 Task: Send an email with the signature Cole Ward with the subject 'Request for a trial' and the message 'Please let me know if there are any updates on this issue.' from softage.1@softage.net to softage.3@softage.net,  softage.1@softage.net and softage.4@softage.net with CC to softage.5@softage.net with an attached document Case_study.pdf
Action: Key pressed n
Screenshot: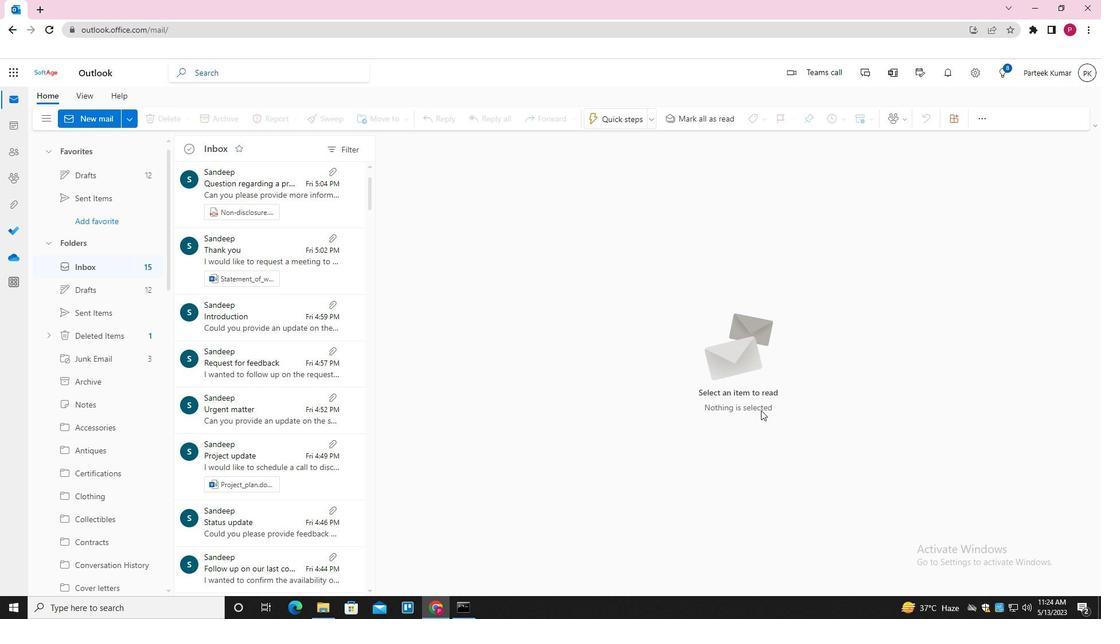 
Action: Mouse moved to (769, 121)
Screenshot: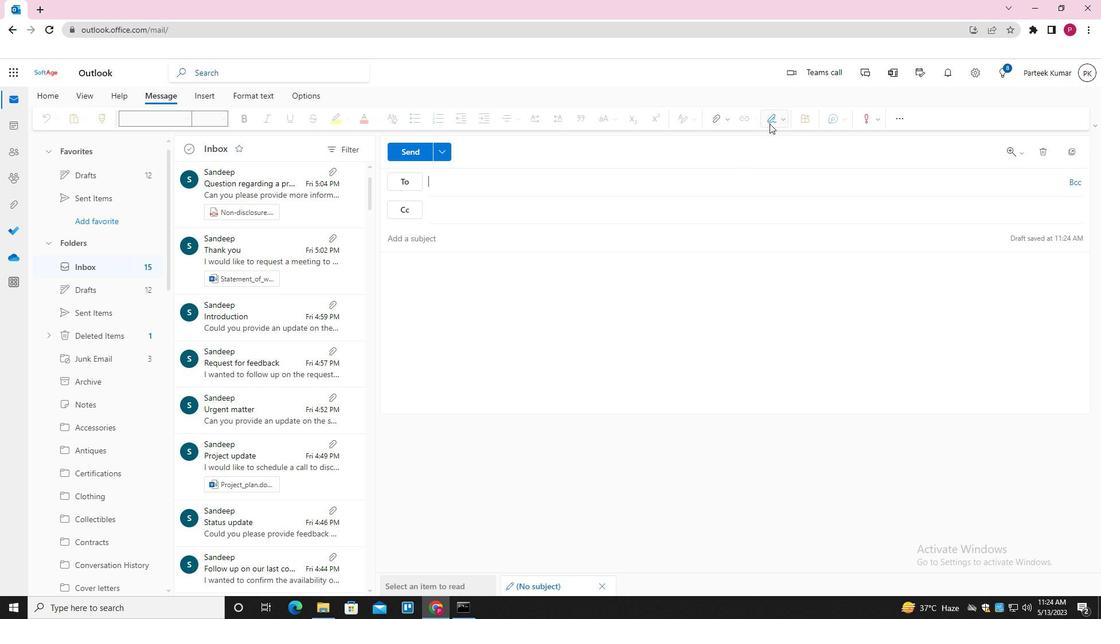 
Action: Mouse pressed left at (769, 121)
Screenshot: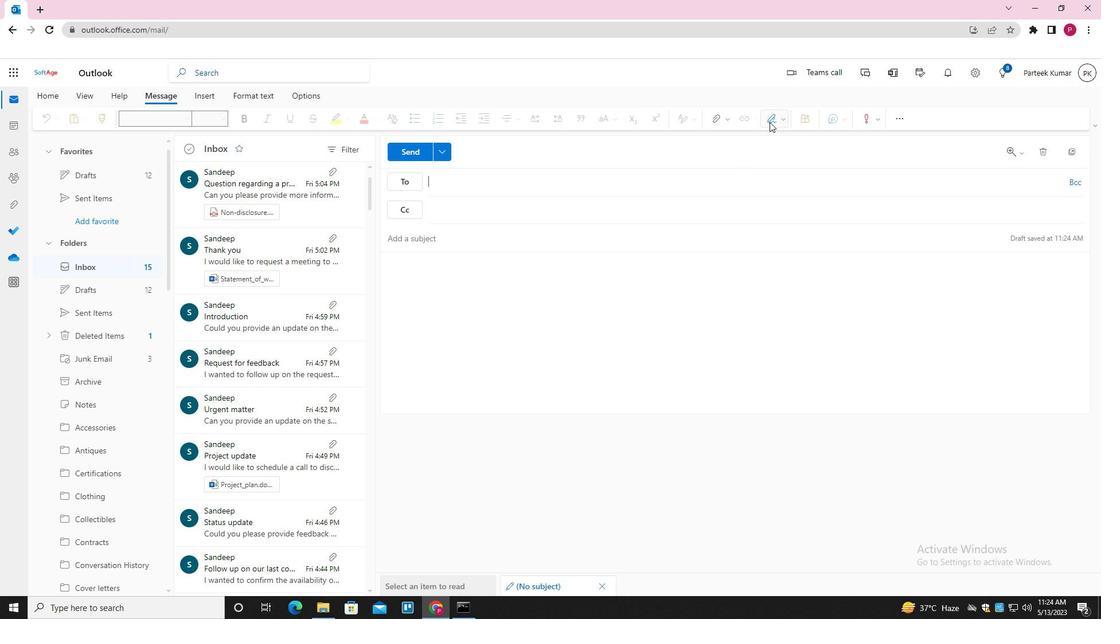 
Action: Mouse moved to (757, 166)
Screenshot: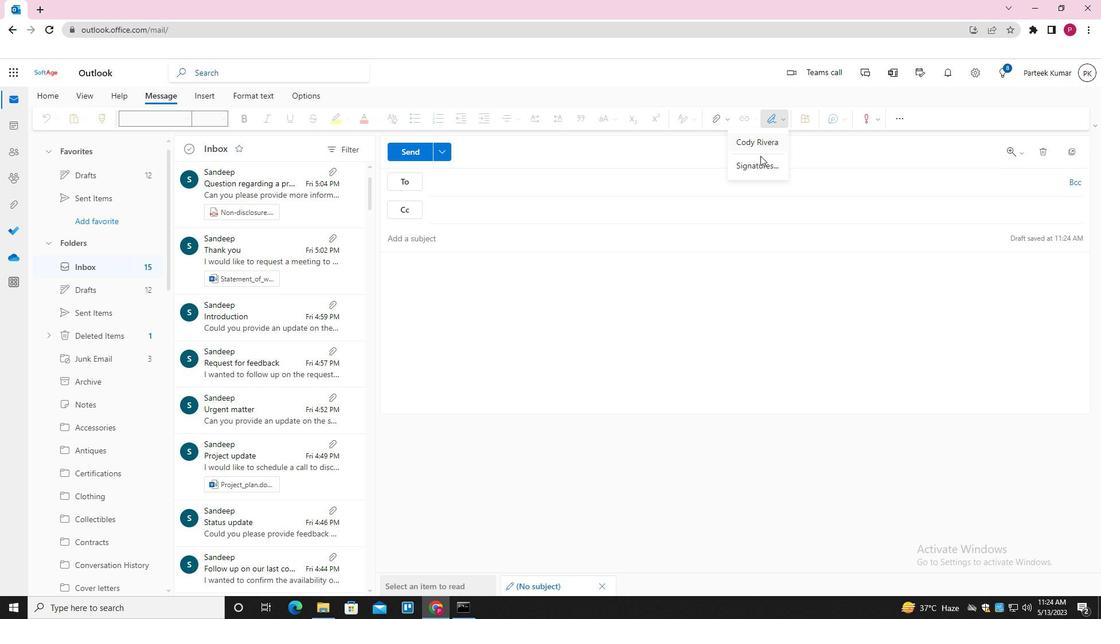 
Action: Mouse pressed left at (757, 166)
Screenshot: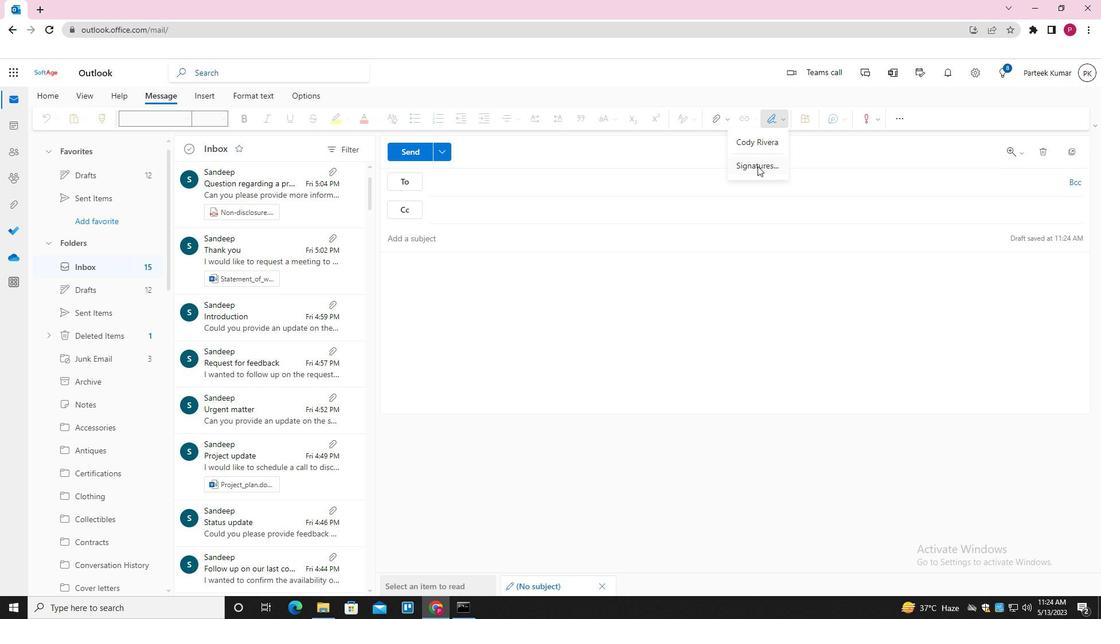 
Action: Mouse moved to (777, 211)
Screenshot: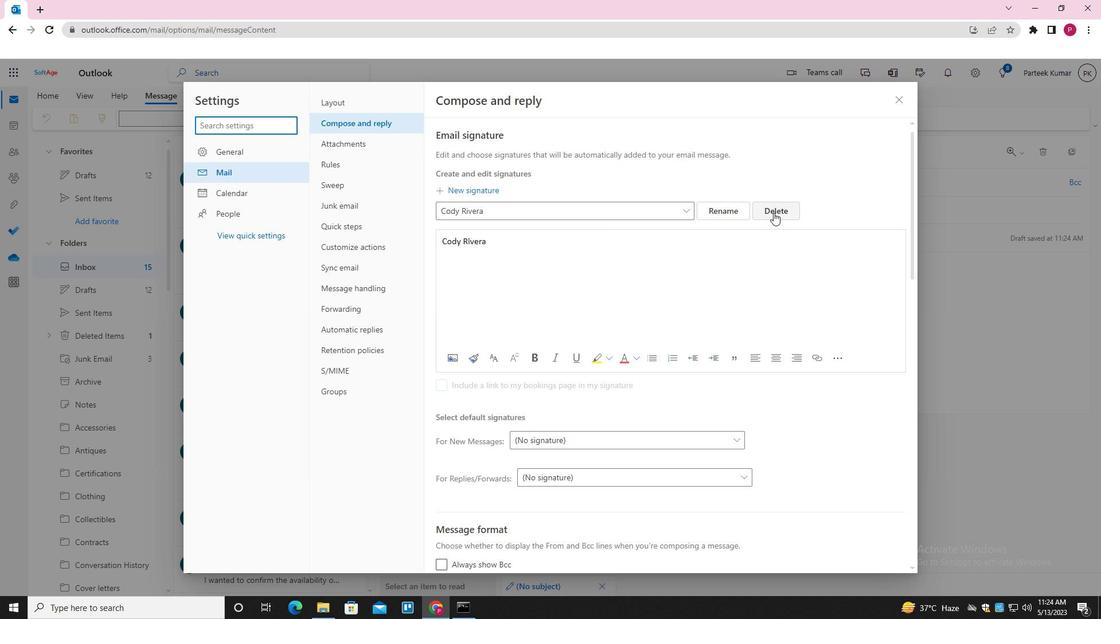 
Action: Mouse pressed left at (777, 211)
Screenshot: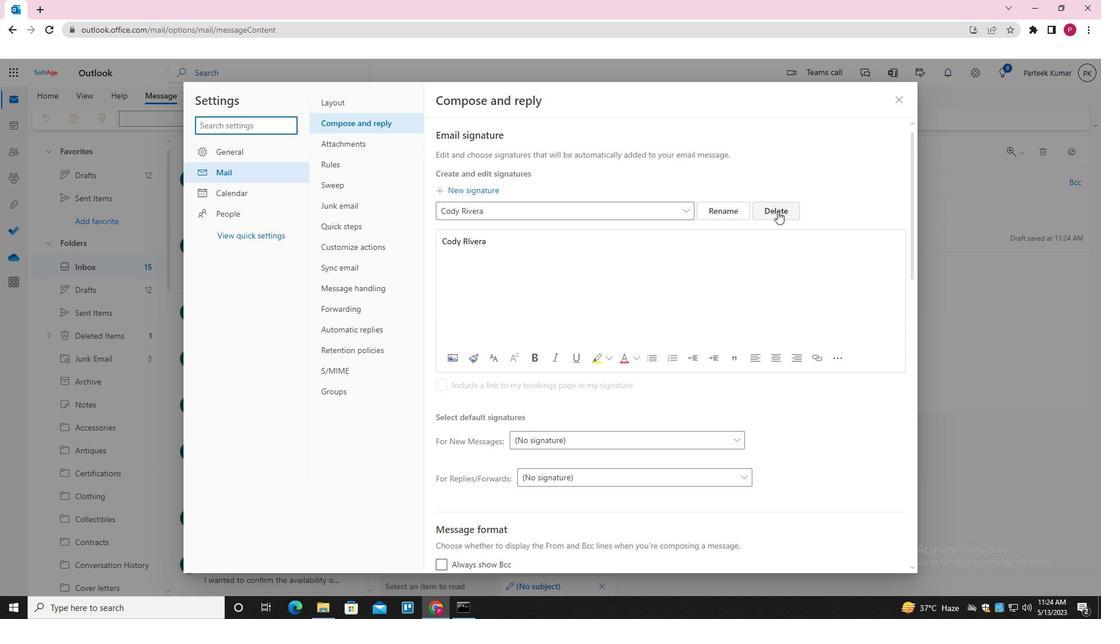 
Action: Mouse moved to (609, 214)
Screenshot: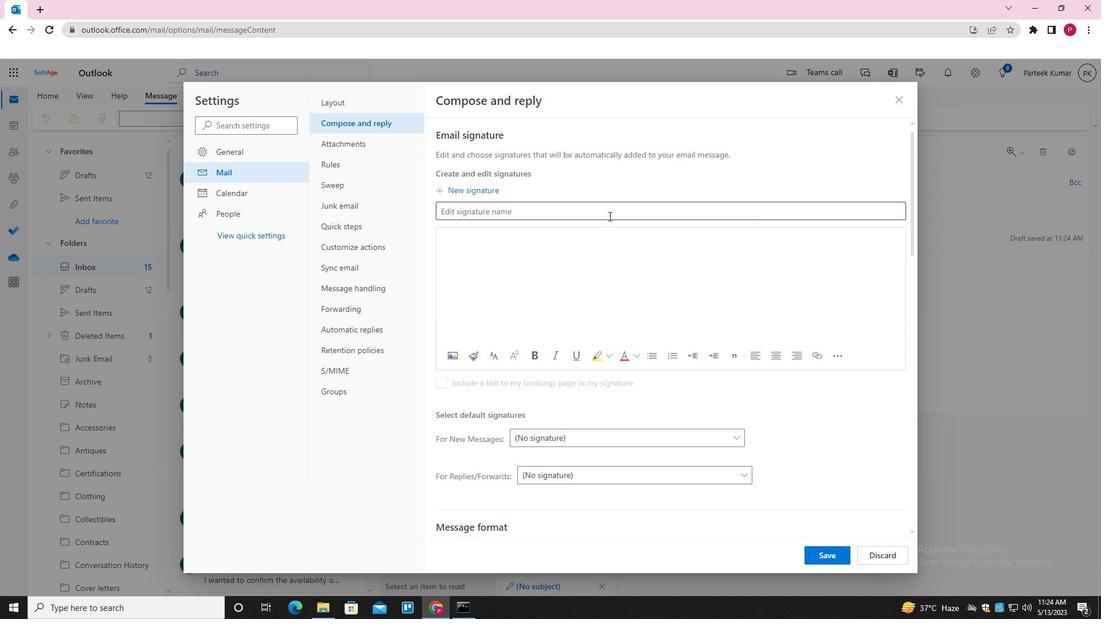 
Action: Mouse pressed left at (609, 214)
Screenshot: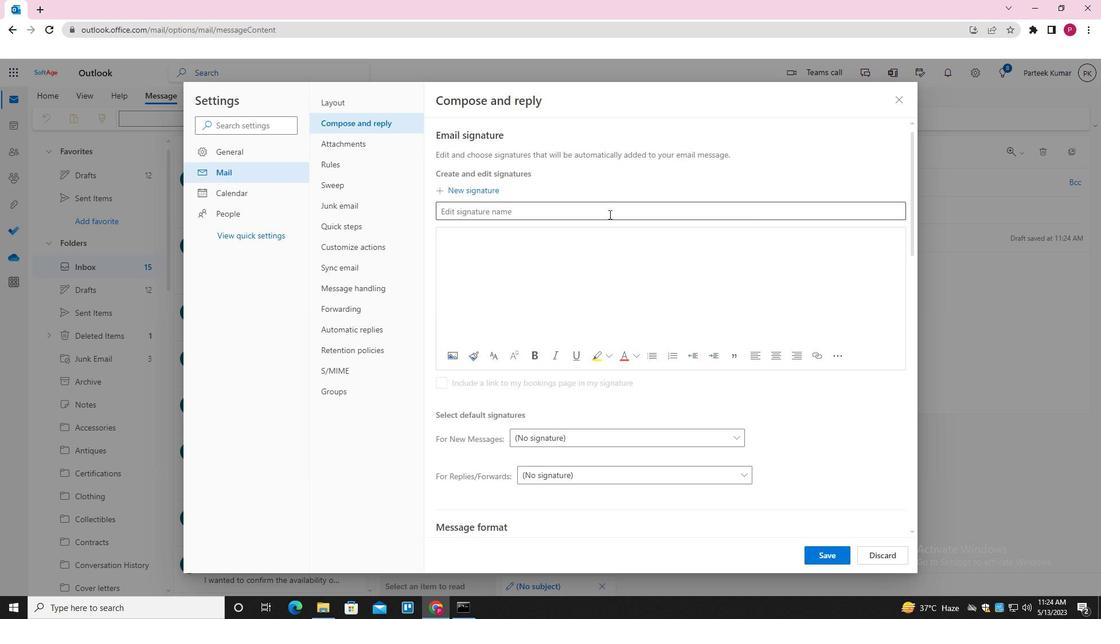 
Action: Key pressed <Key.shift>COLE<Key.space><Key.shift>WARD<Key.tab><Key.shift>COLE<Key.space><Key.shift>WARD
Screenshot: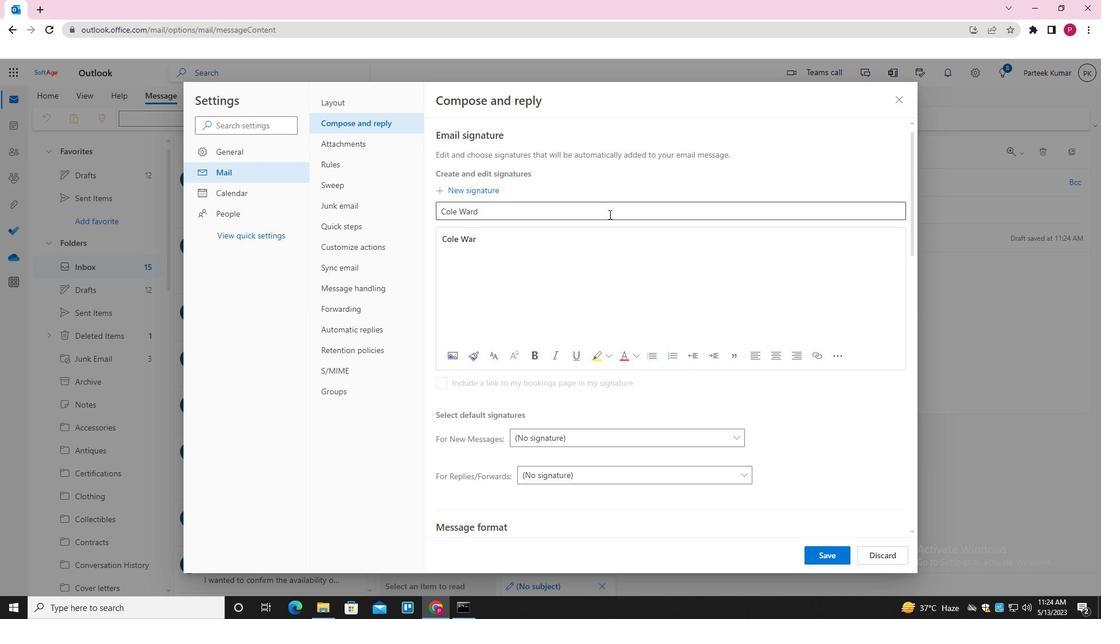 
Action: Mouse moved to (821, 556)
Screenshot: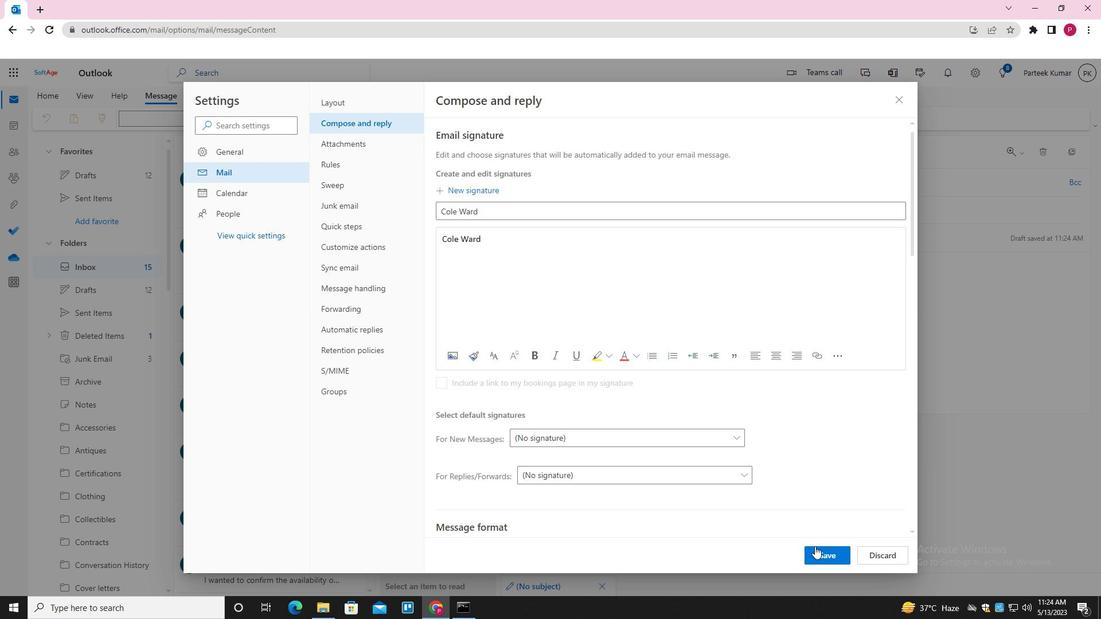 
Action: Mouse pressed left at (821, 556)
Screenshot: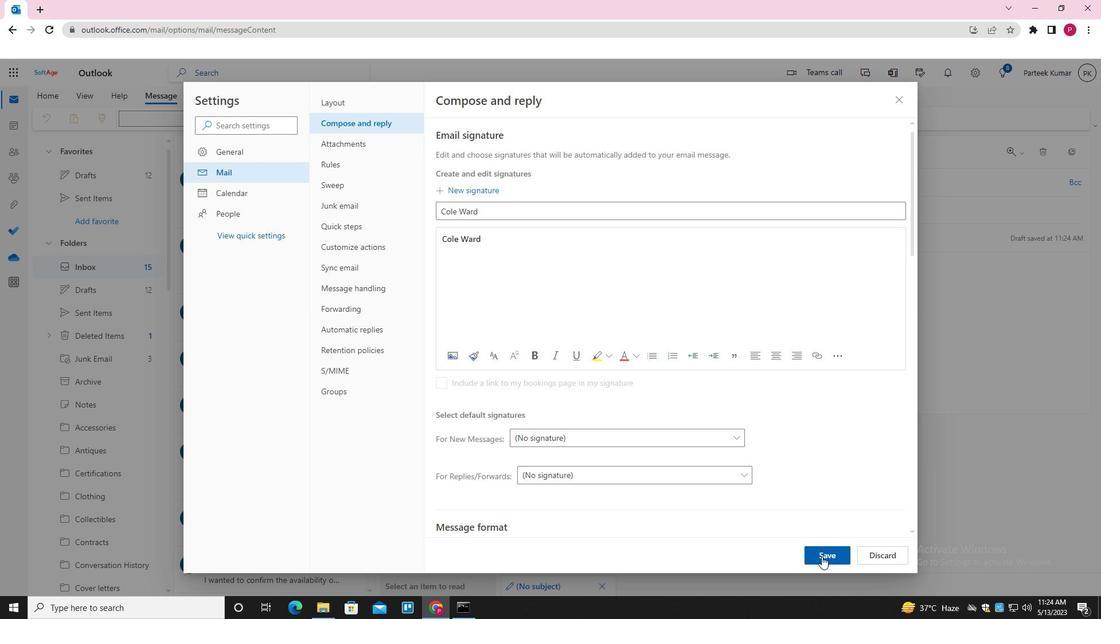 
Action: Mouse moved to (898, 99)
Screenshot: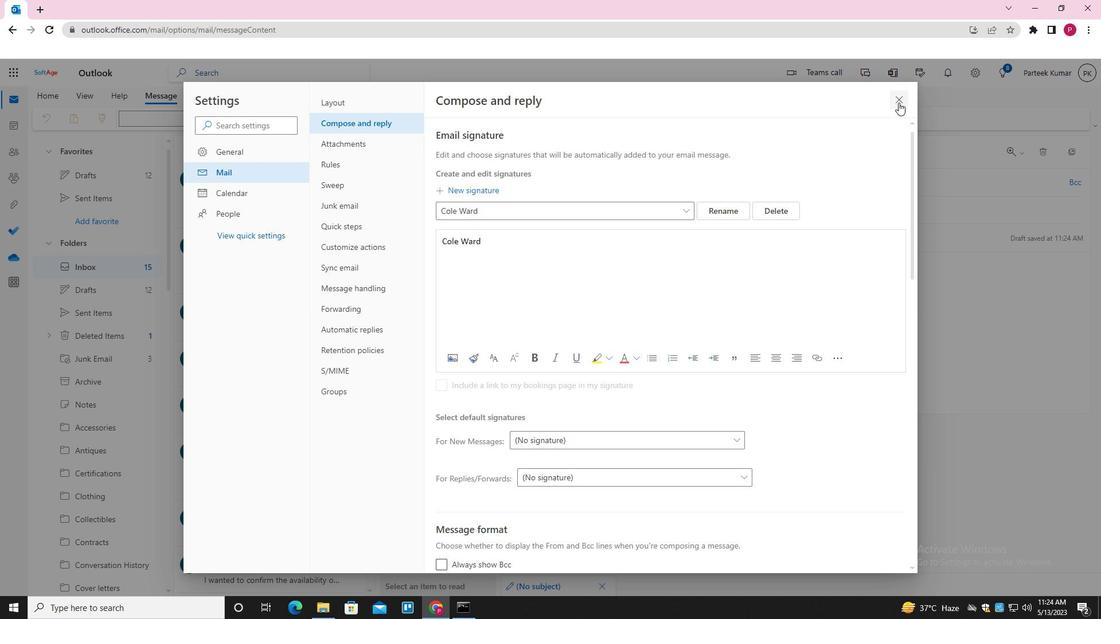
Action: Mouse pressed left at (898, 99)
Screenshot: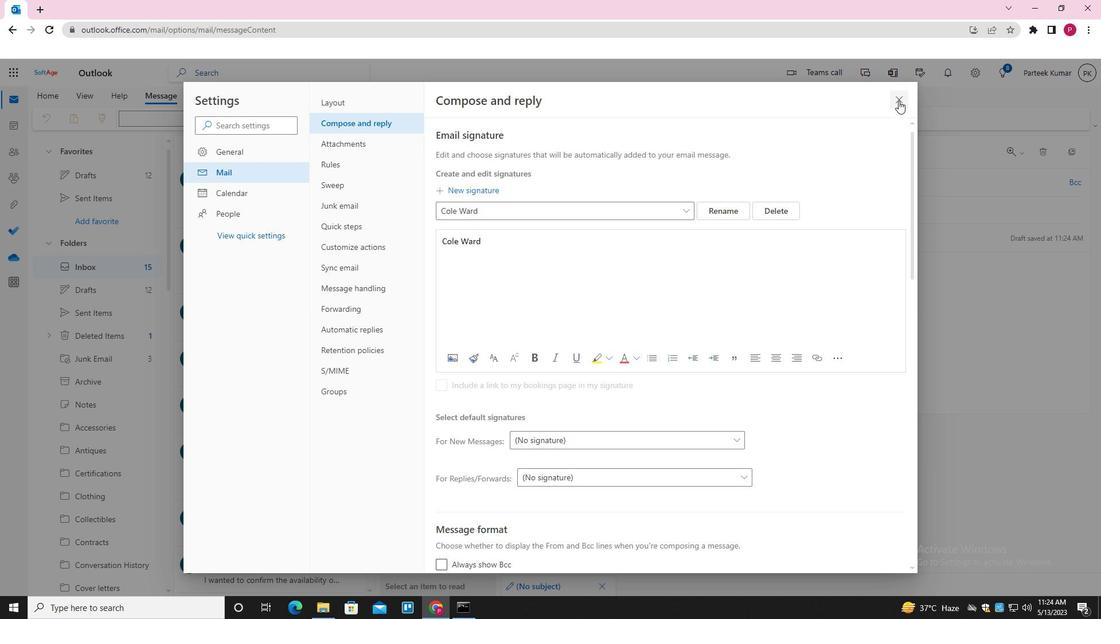 
Action: Mouse moved to (771, 121)
Screenshot: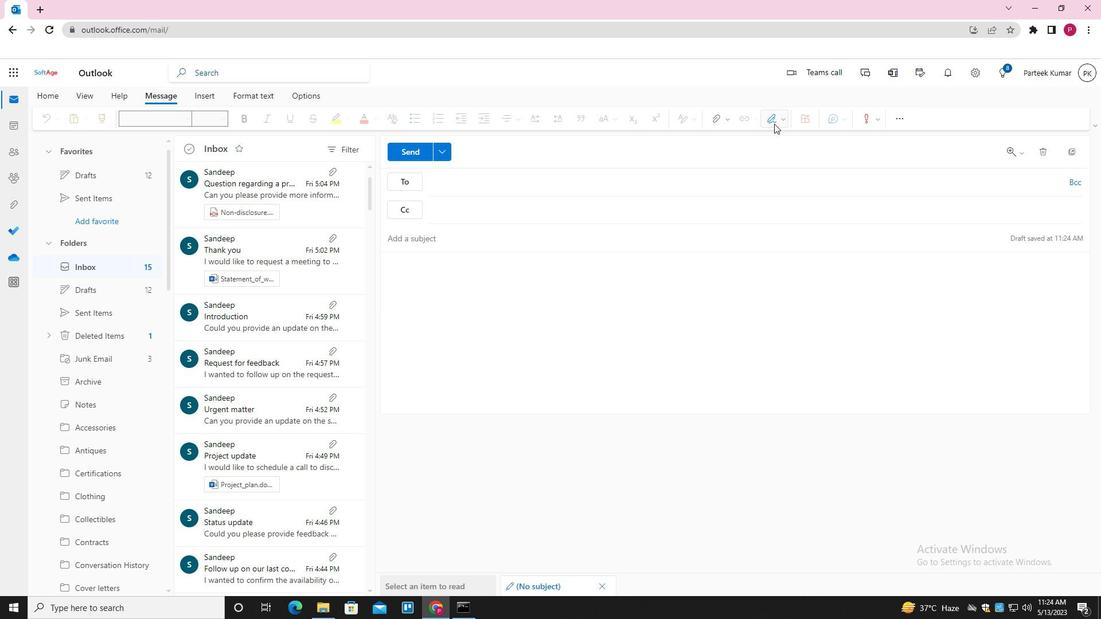 
Action: Mouse pressed left at (771, 121)
Screenshot: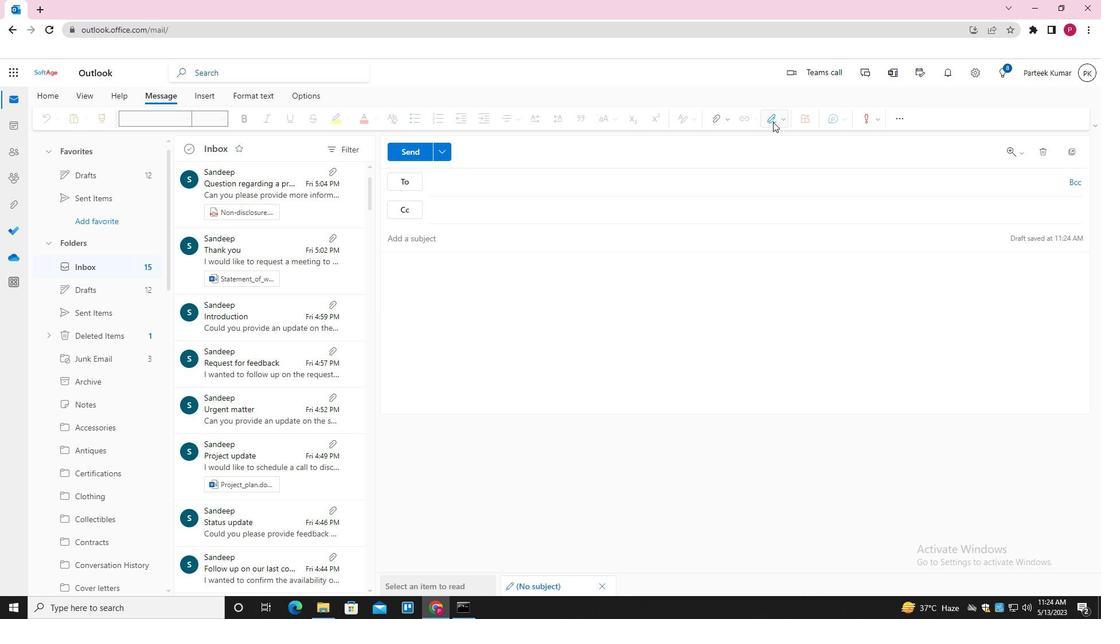 
Action: Mouse moved to (756, 141)
Screenshot: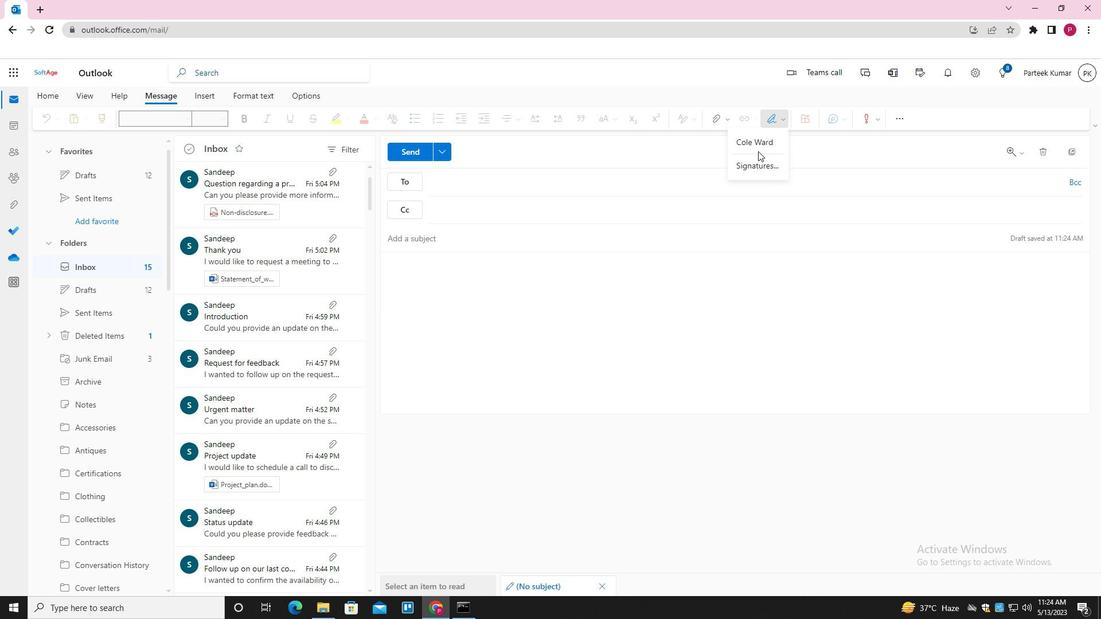 
Action: Mouse pressed left at (756, 141)
Screenshot: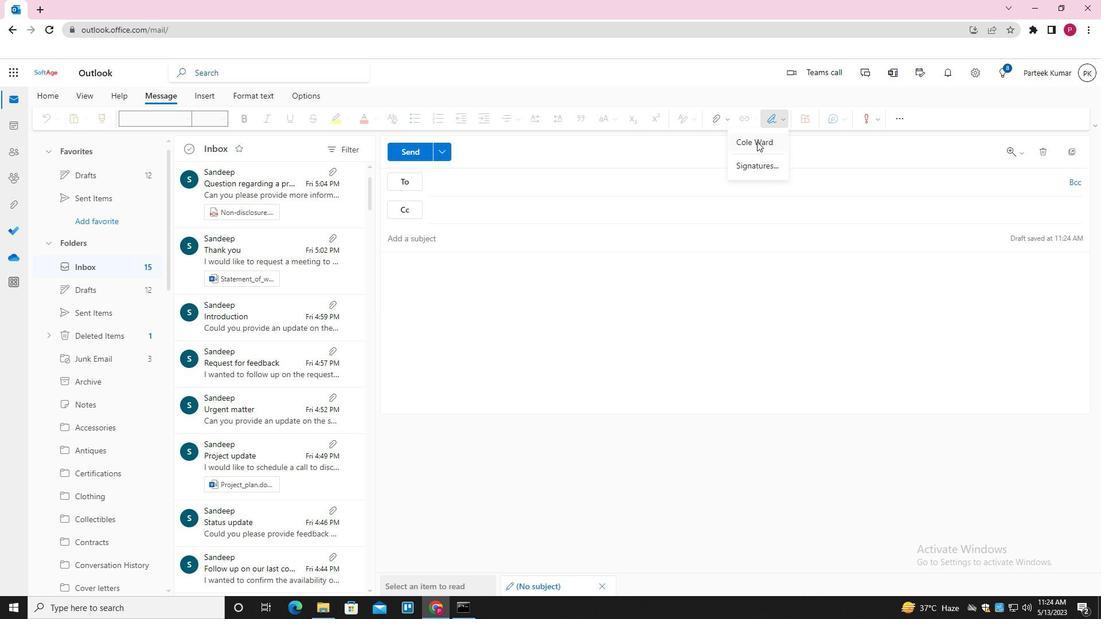 
Action: Mouse moved to (506, 241)
Screenshot: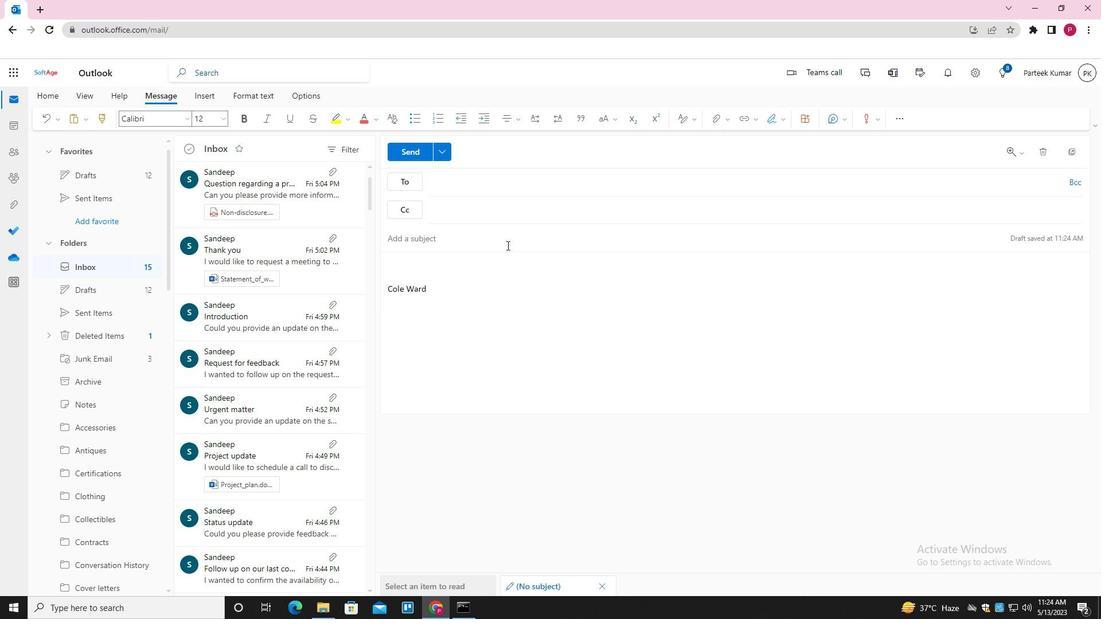 
Action: Mouse pressed left at (506, 241)
Screenshot: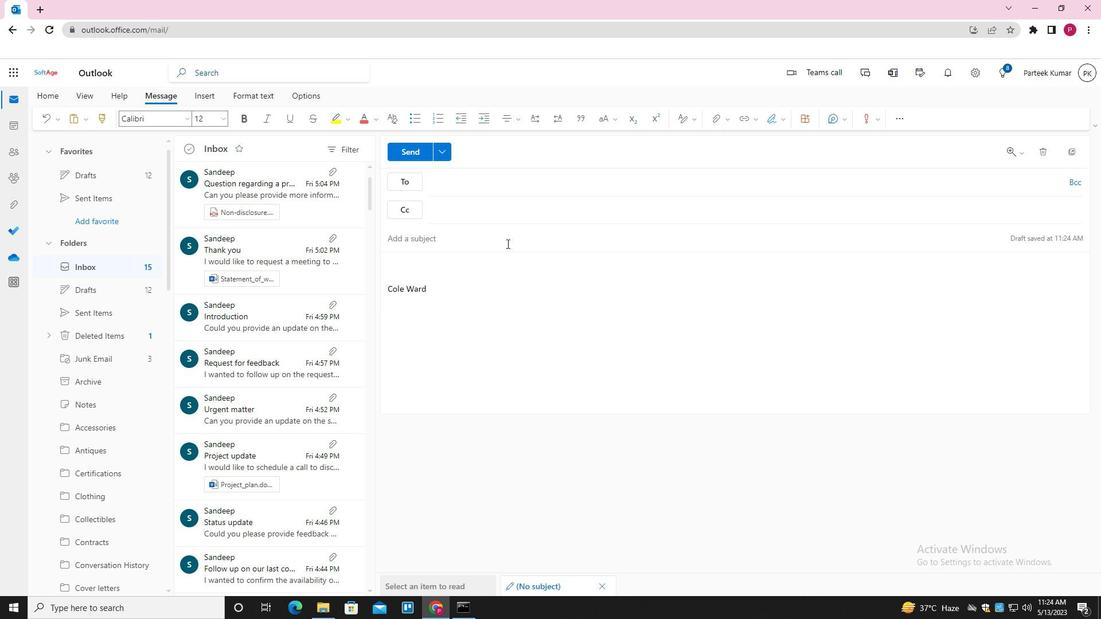 
Action: Key pressed <Key.shift>REQUEST<Key.space>FOR<Key.space>A<Key.space>TRIAL<Key.space><Key.tab><Key.shift_r>PLEASE<Key.space>LET<Key.space>ME<Key.space>KNOW<Key.space>IF<Key.space>THERE<Key.space>ARE<Key.space>ANY<Key.space>UPDATES<Key.space>ON<Key.space>THIS<Key.space>ISSUE
Screenshot: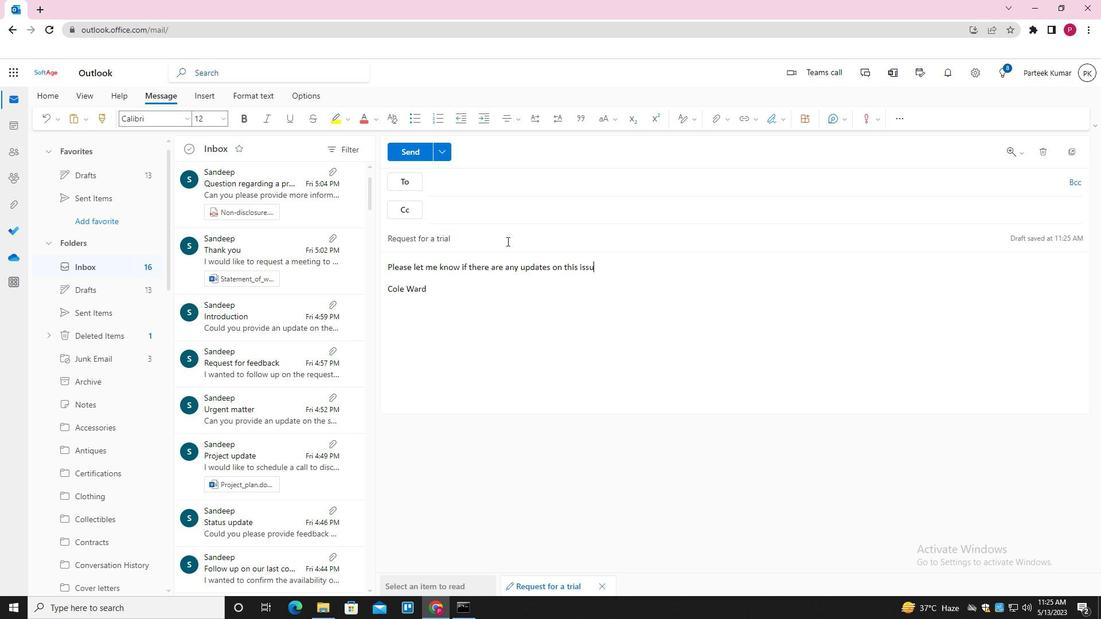 
Action: Mouse moved to (502, 178)
Screenshot: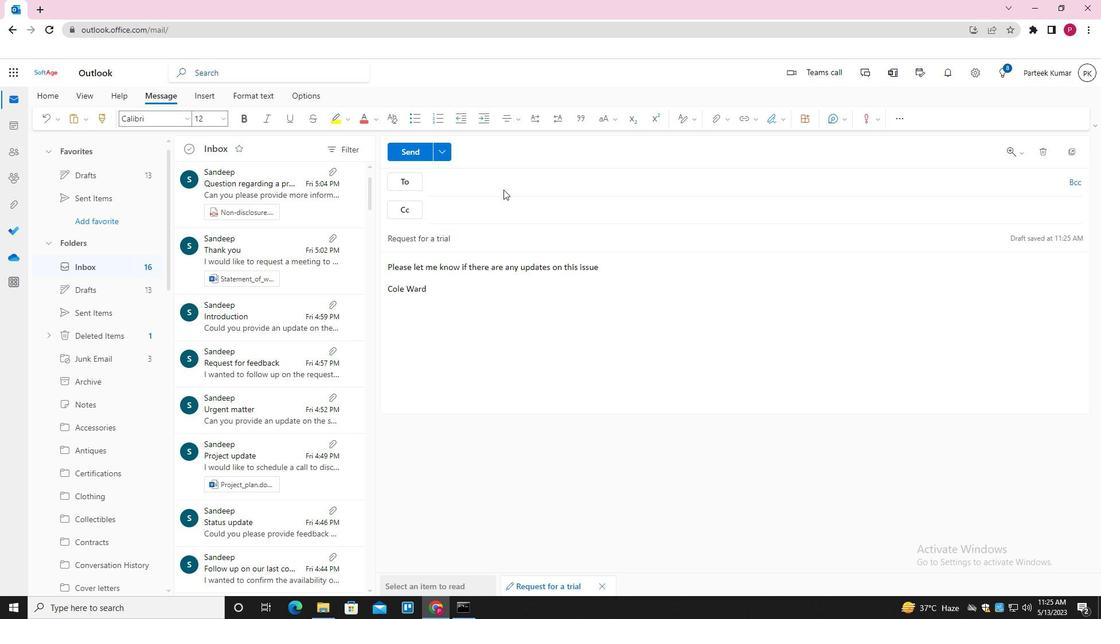 
Action: Mouse pressed left at (502, 178)
Screenshot: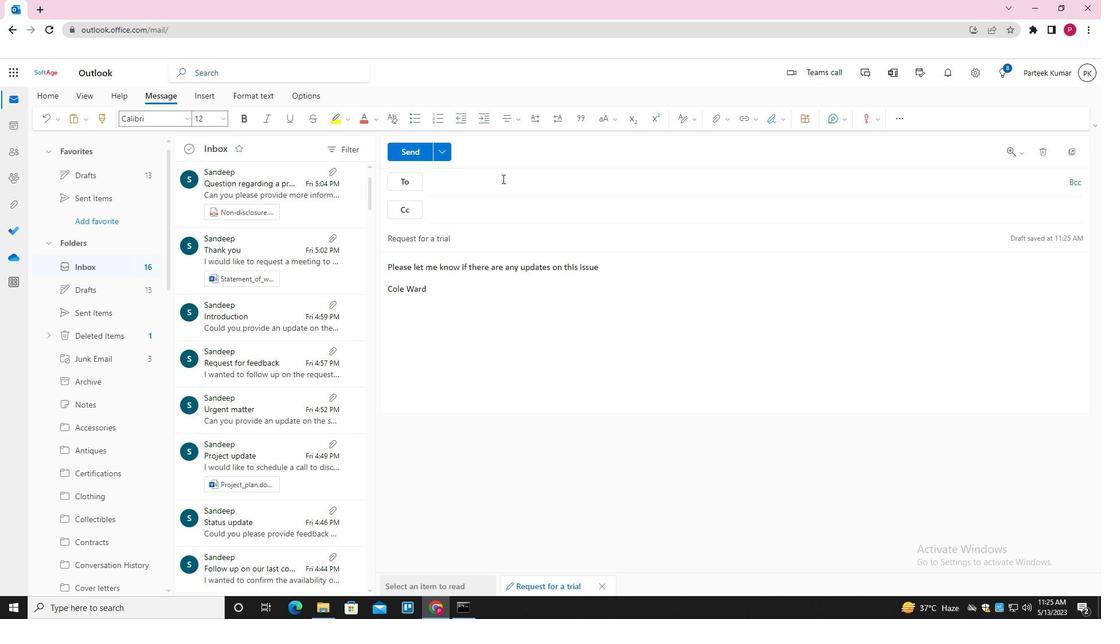 
Action: Key pressed SOFTAGE.3<Key.shift>@SOFTAGE.NET<Key.enter>SOFTAGE.1<Key.shift>@SOFTAGE.NET<Key.enter>SOFTAGE.4<Key.shift>@SOFTAGE/<Key.backspace>.NET<Key.enter><Key.tab>SOFTAGE.5<Key.shift>@SOFTAGE.NET<Key.enter>
Screenshot: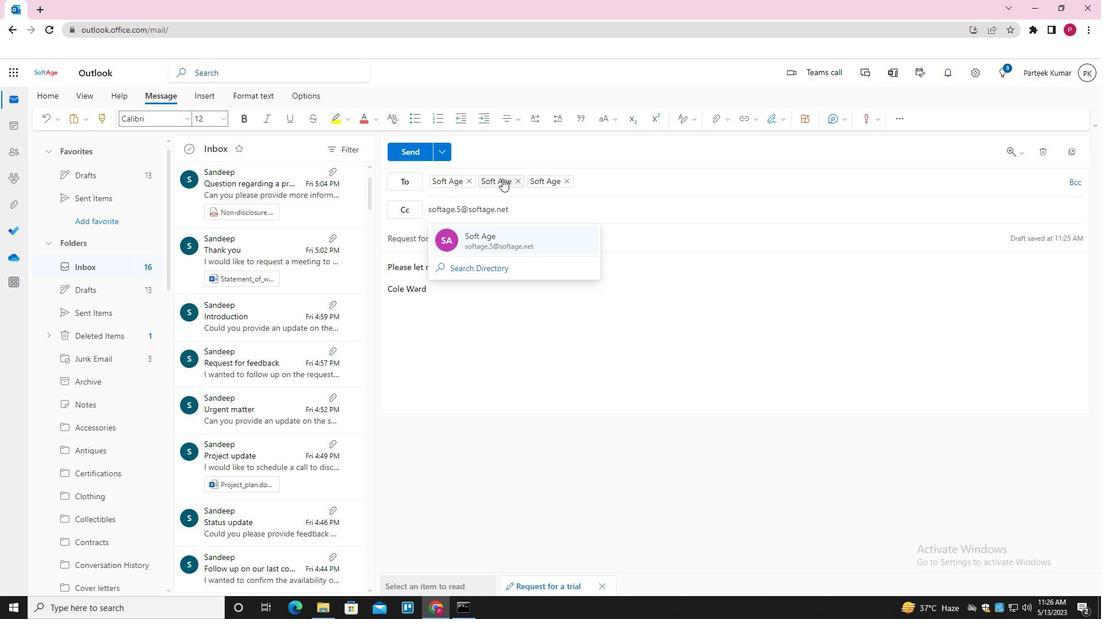 
Action: Mouse moved to (709, 118)
Screenshot: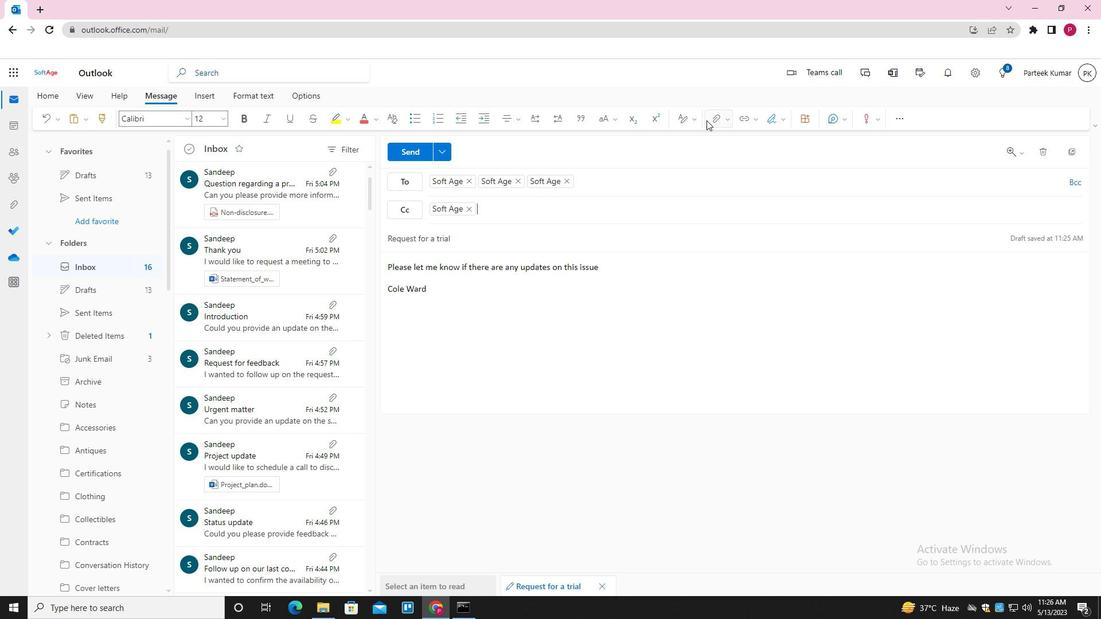 
Action: Mouse pressed left at (709, 118)
Screenshot: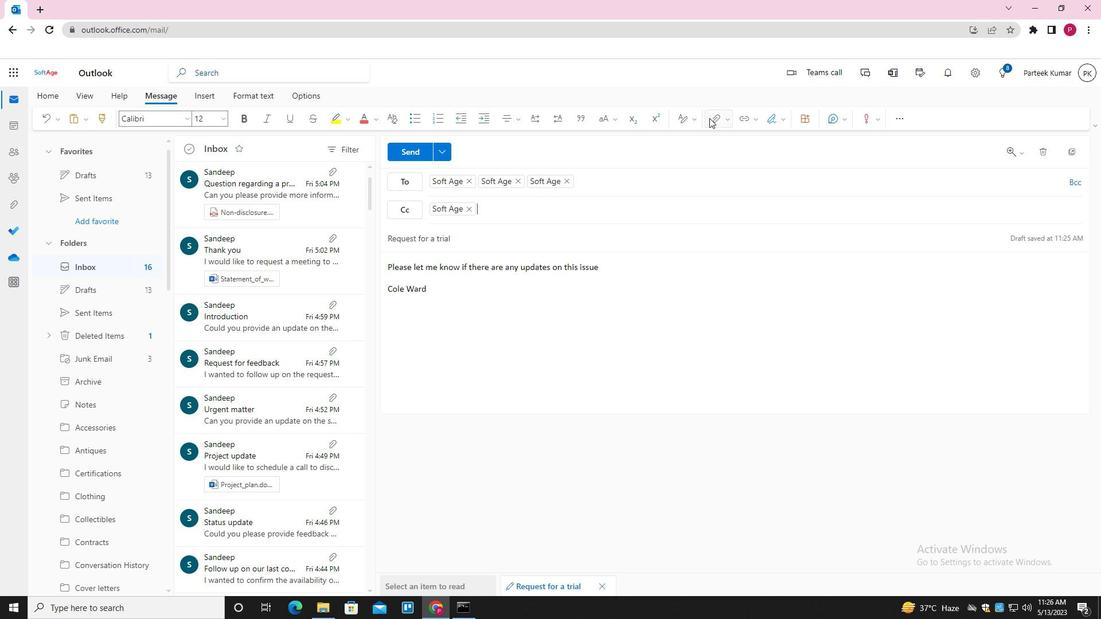 
Action: Mouse moved to (668, 141)
Screenshot: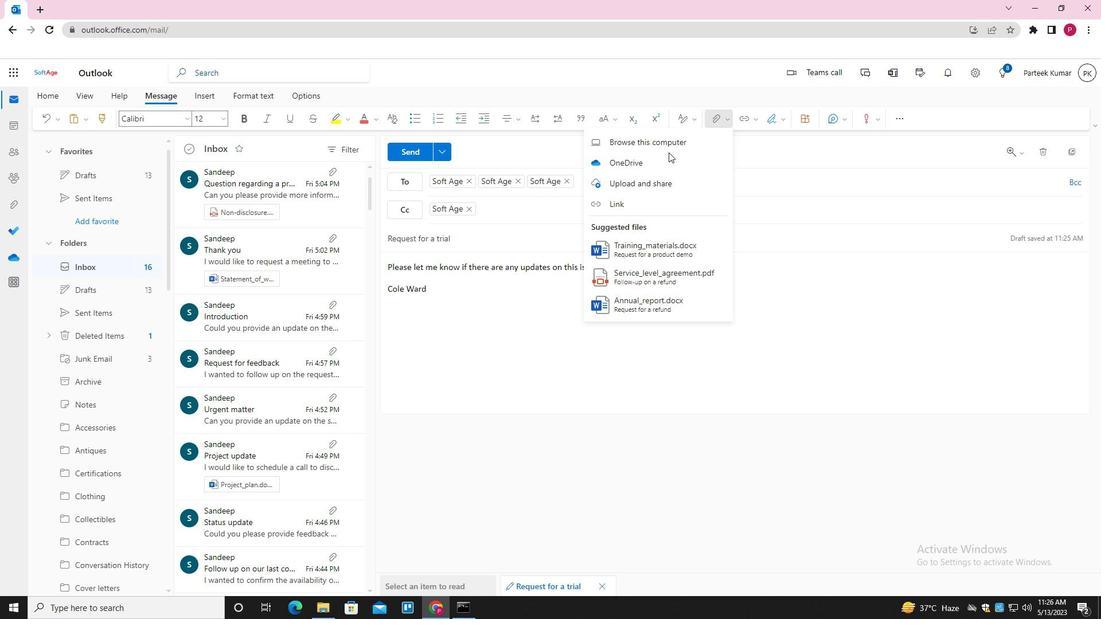 
Action: Mouse pressed left at (668, 141)
Screenshot: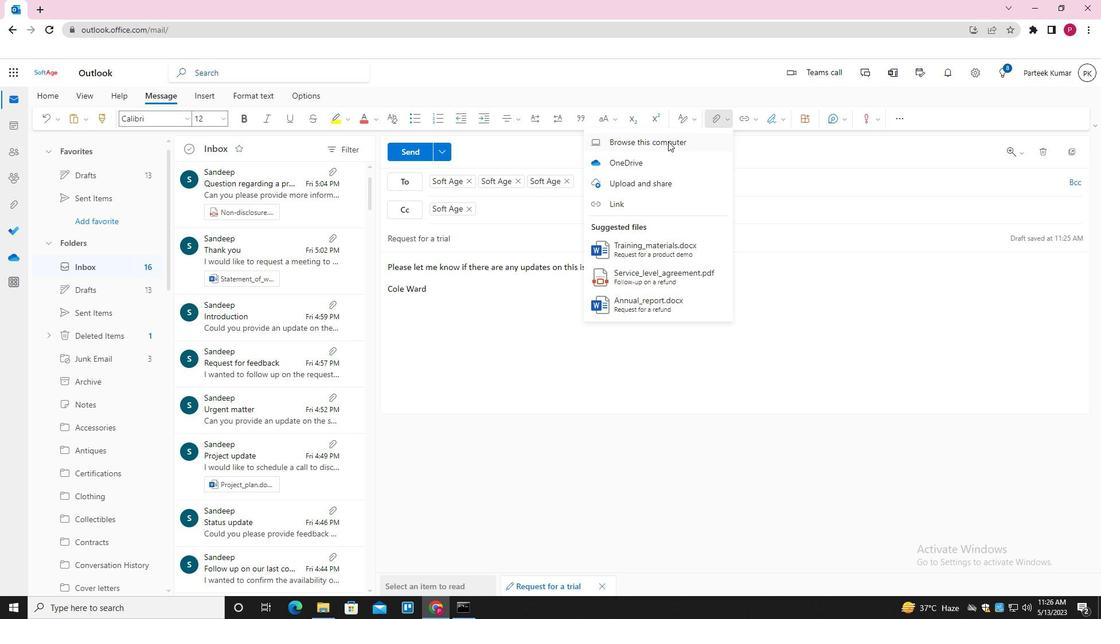 
Action: Mouse moved to (223, 86)
Screenshot: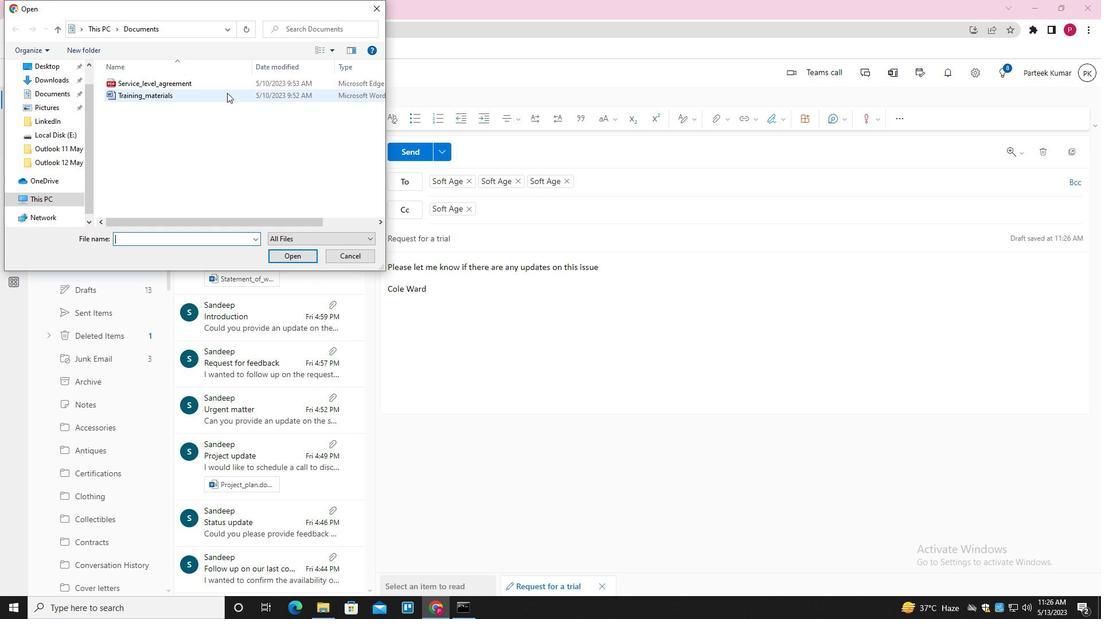 
Action: Mouse pressed left at (223, 86)
Screenshot: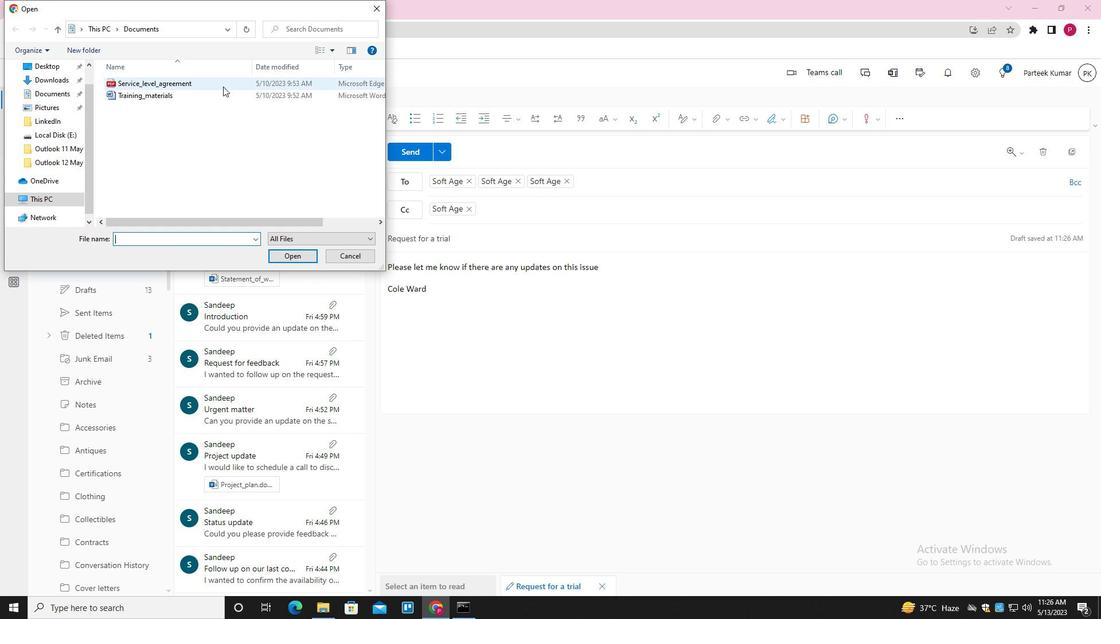 
Action: Key pressed <Key.f2><Key.shift>CASE<Key.shift_r>_STUDY<Key.enter>
Screenshot: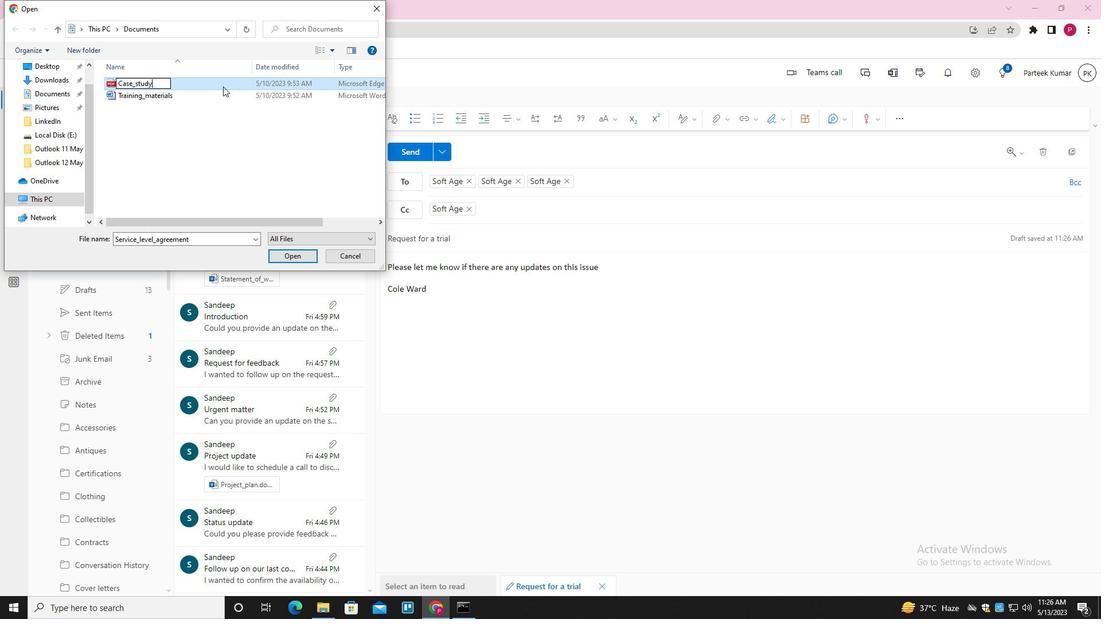 
Action: Mouse moved to (307, 260)
Screenshot: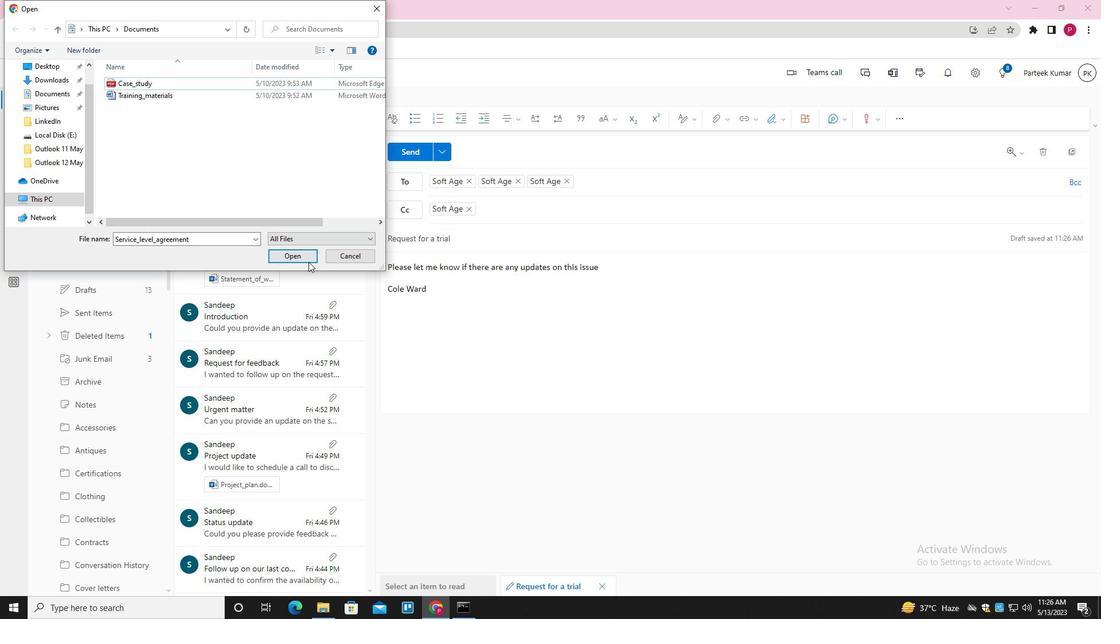 
Action: Mouse pressed left at (307, 260)
Screenshot: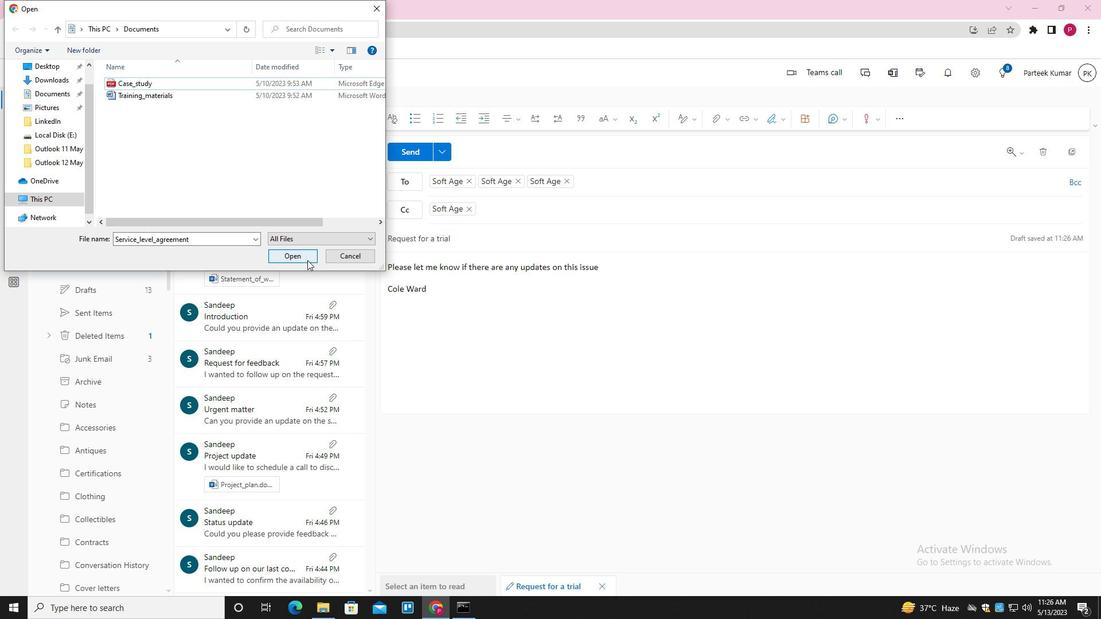 
Action: Mouse moved to (643, 247)
Screenshot: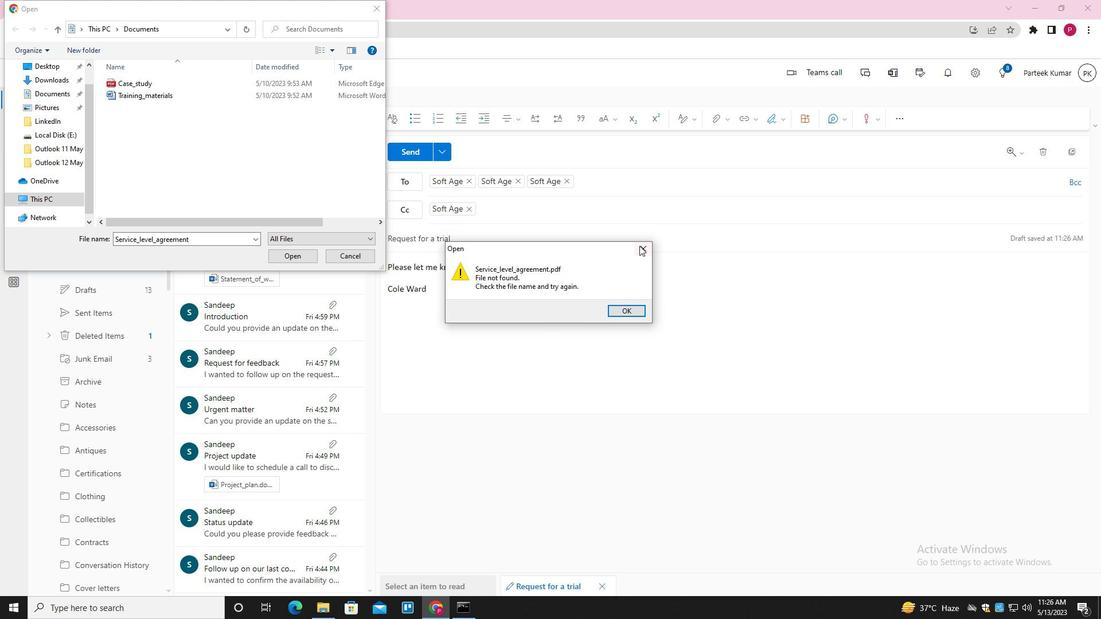 
Action: Mouse pressed left at (643, 247)
Screenshot: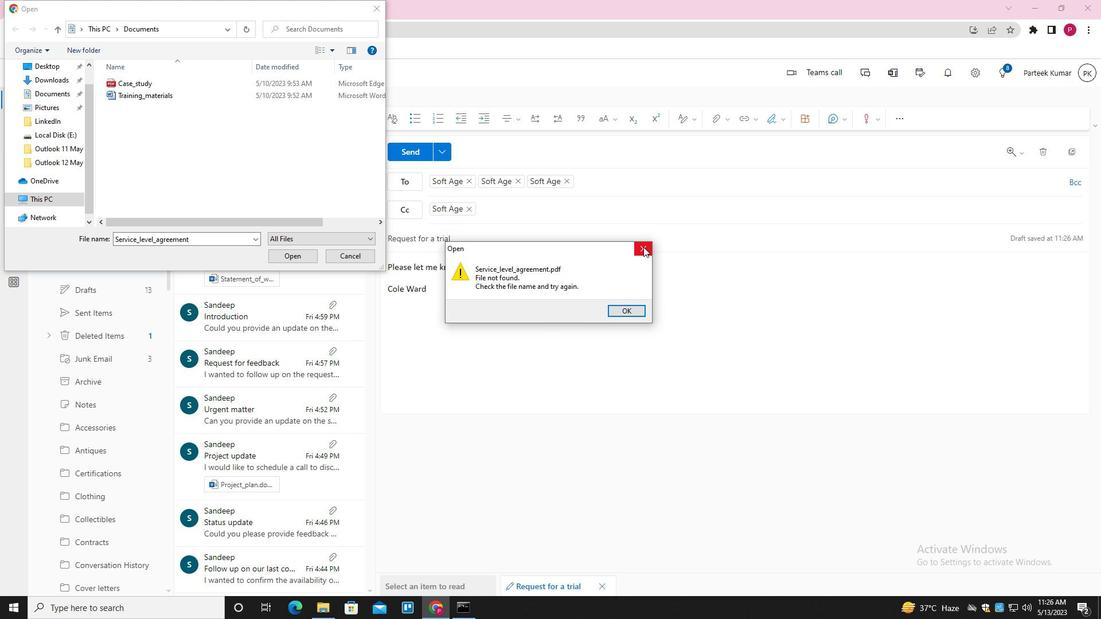 
Action: Mouse moved to (203, 240)
Screenshot: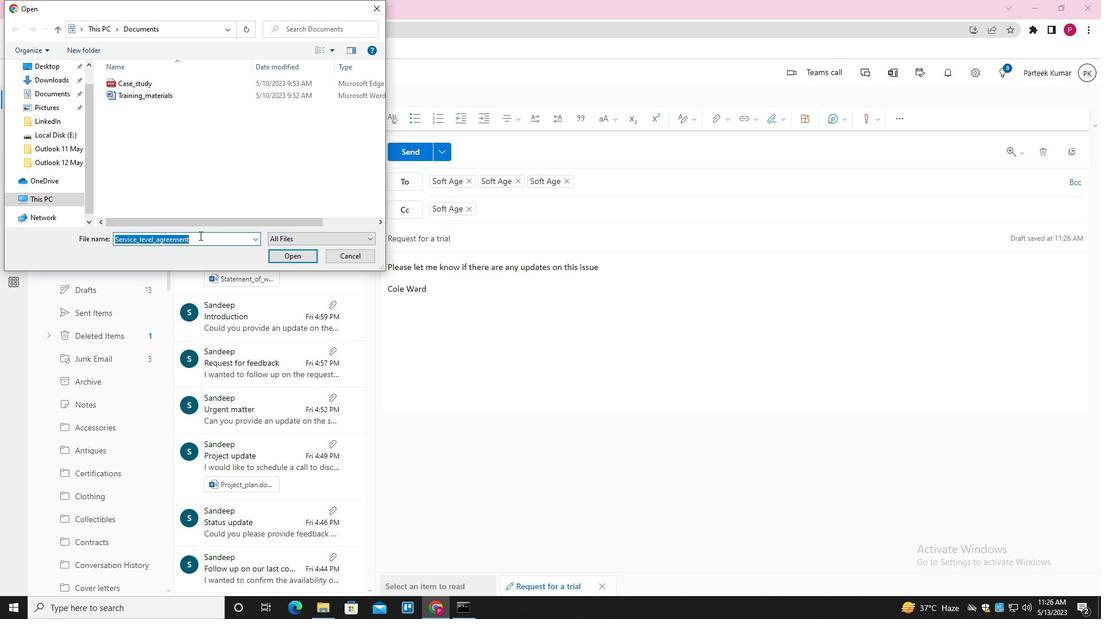
Action: Mouse pressed left at (203, 240)
Screenshot: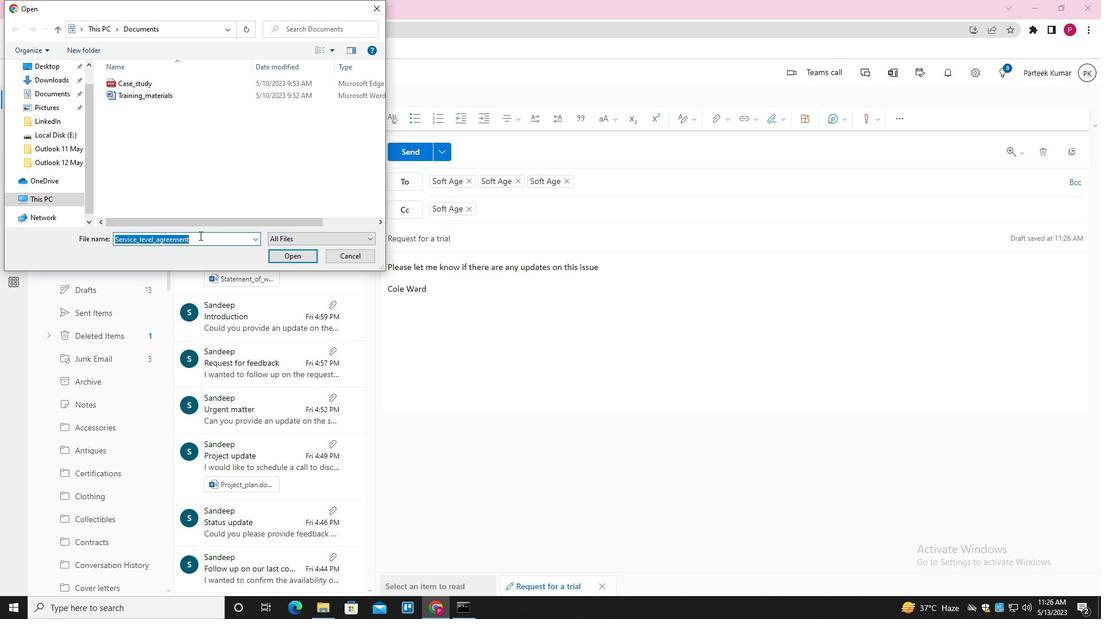 
Action: Mouse moved to (194, 85)
Screenshot: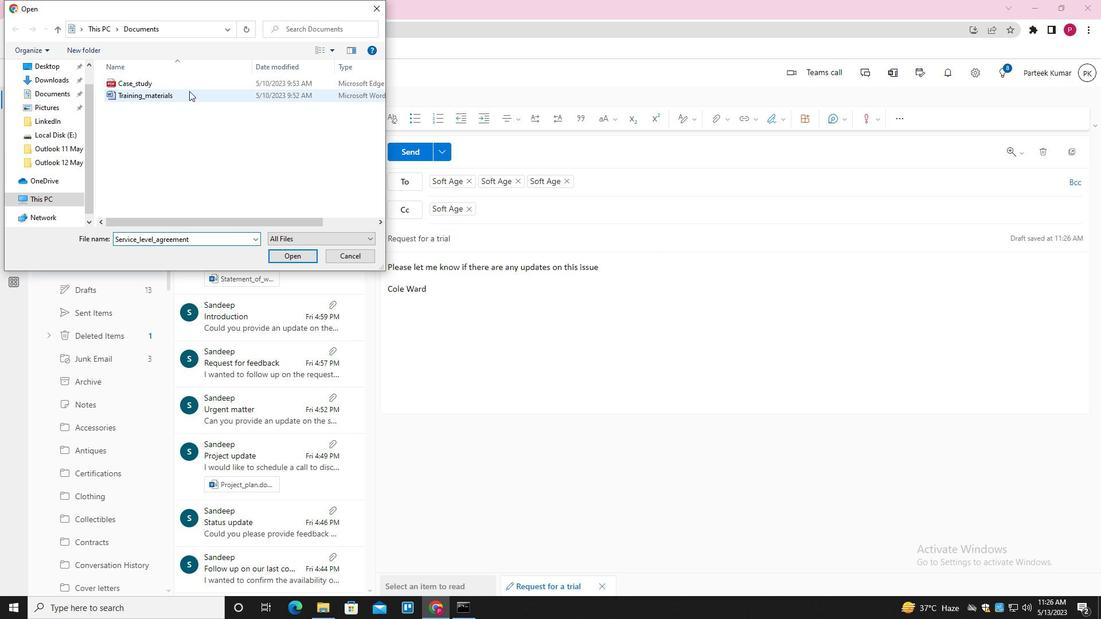 
Action: Mouse pressed left at (194, 85)
Screenshot: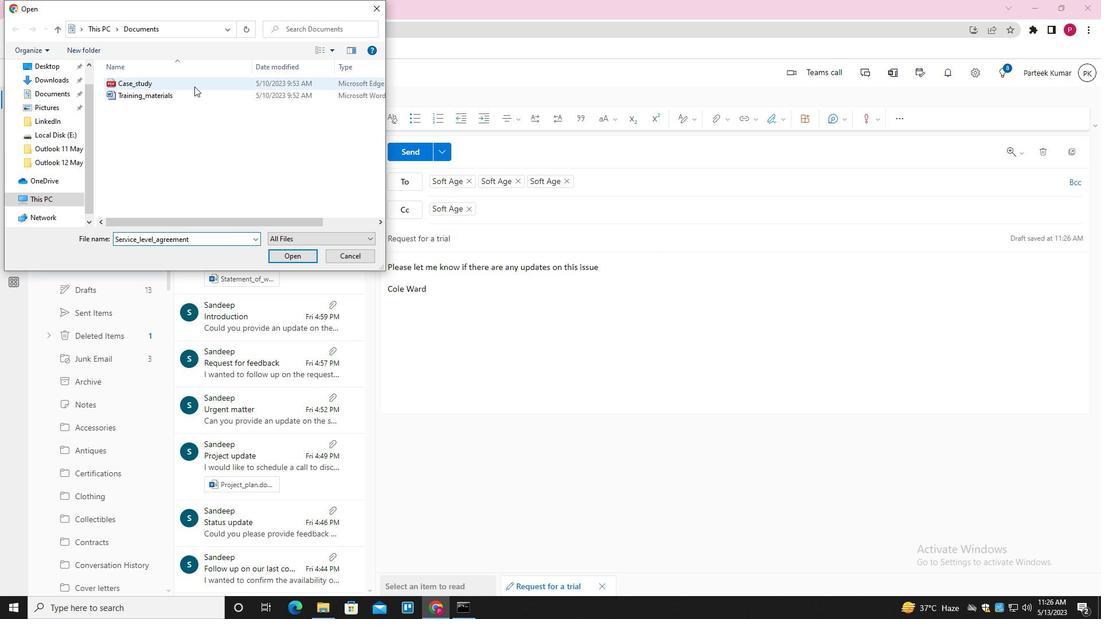 
Action: Mouse moved to (289, 253)
Screenshot: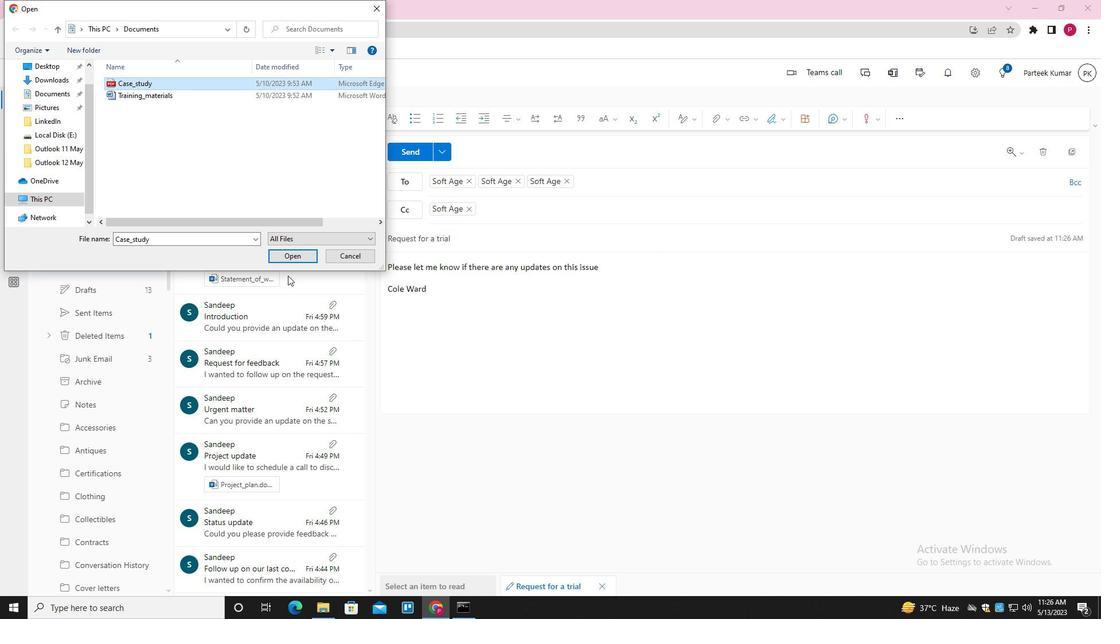 
Action: Mouse pressed left at (289, 253)
Screenshot: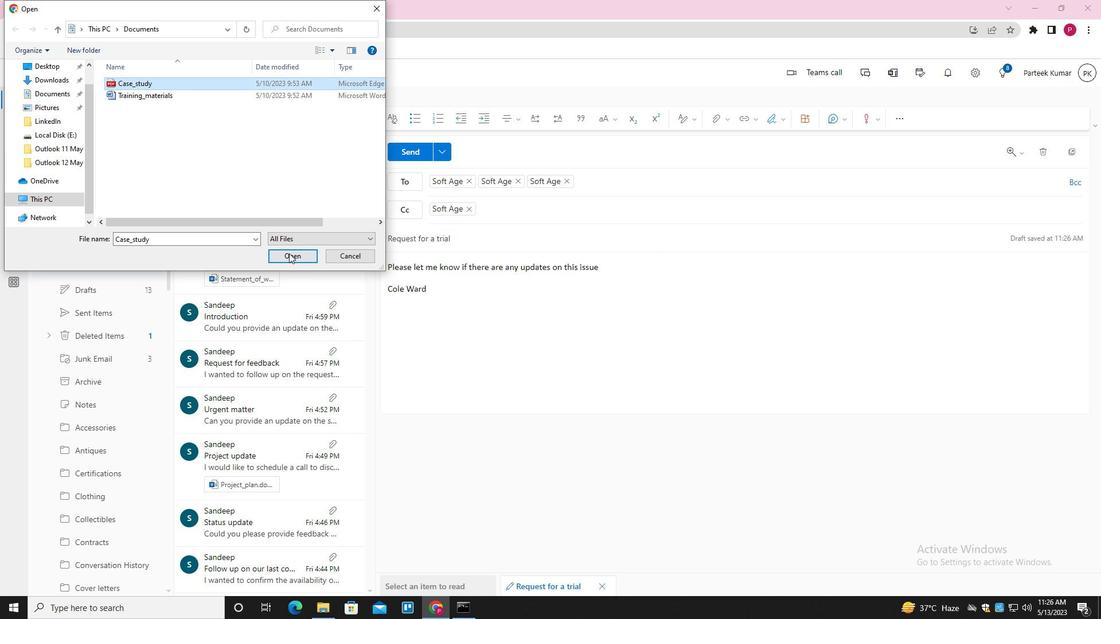 
Action: Mouse moved to (415, 155)
Screenshot: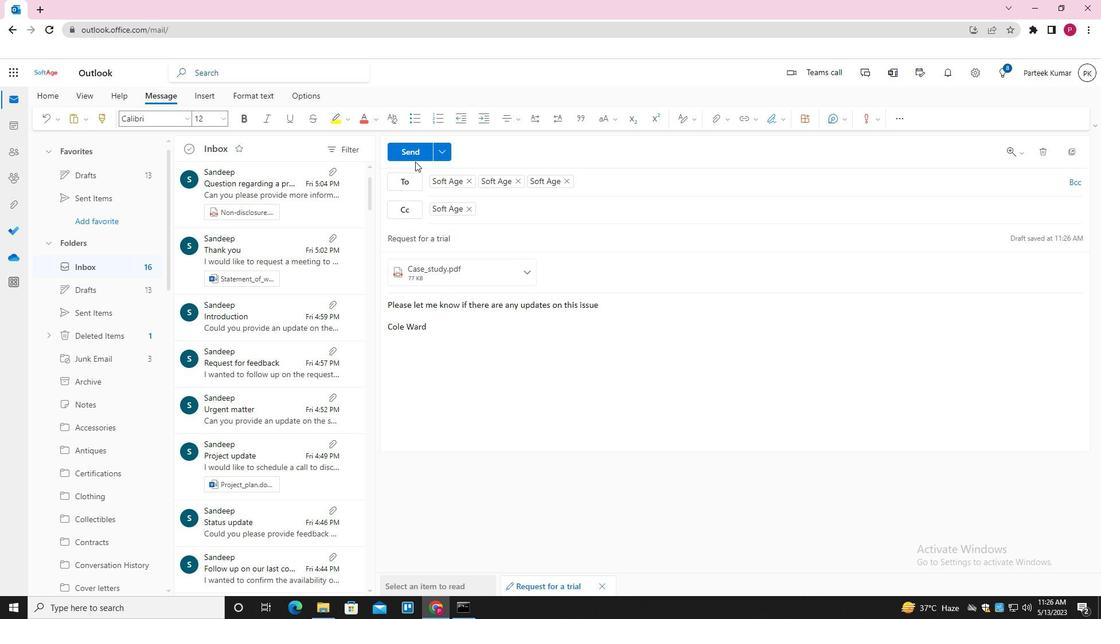 
Action: Mouse pressed left at (415, 155)
Screenshot: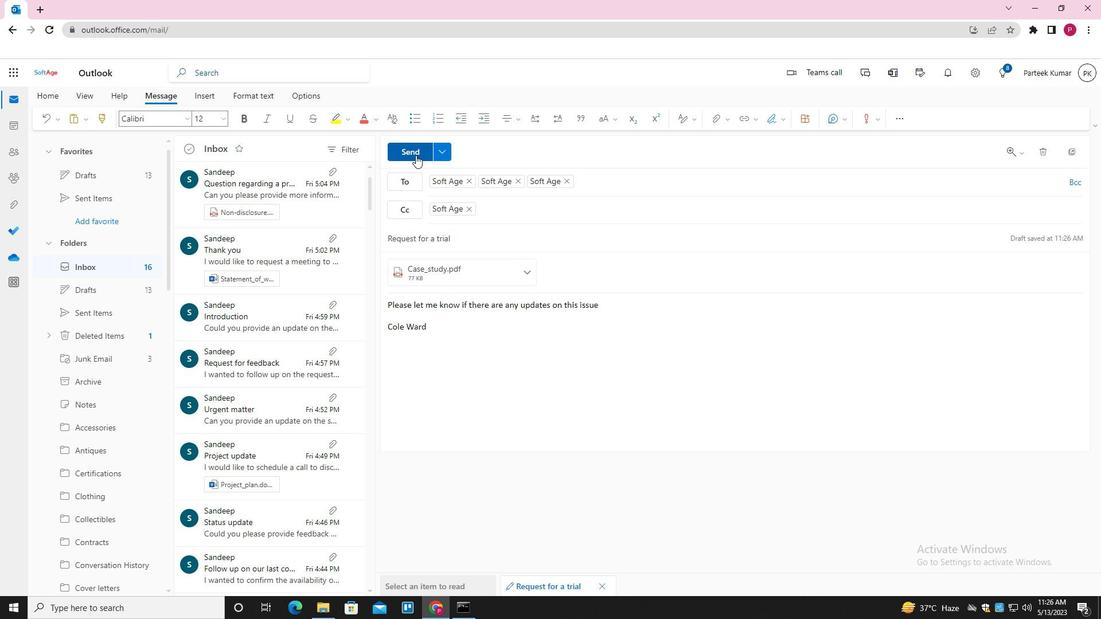 
Action: Mouse moved to (505, 279)
Screenshot: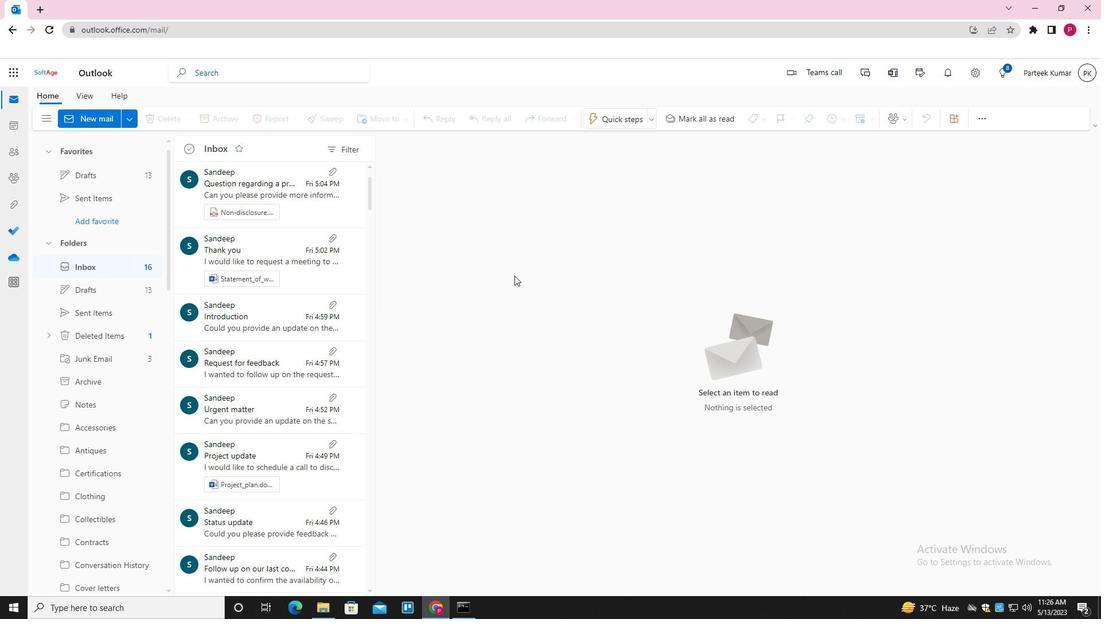 
